 Task: Sort the recently solved tickets in your group, group by Latest update by assignee in ascending order.
Action: Mouse moved to (19, 249)
Screenshot: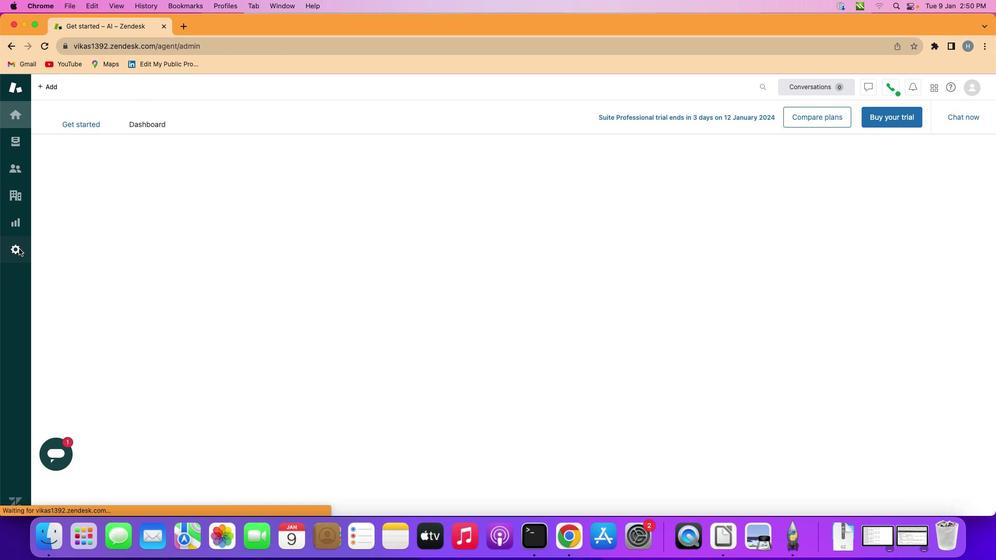 
Action: Mouse pressed left at (19, 249)
Screenshot: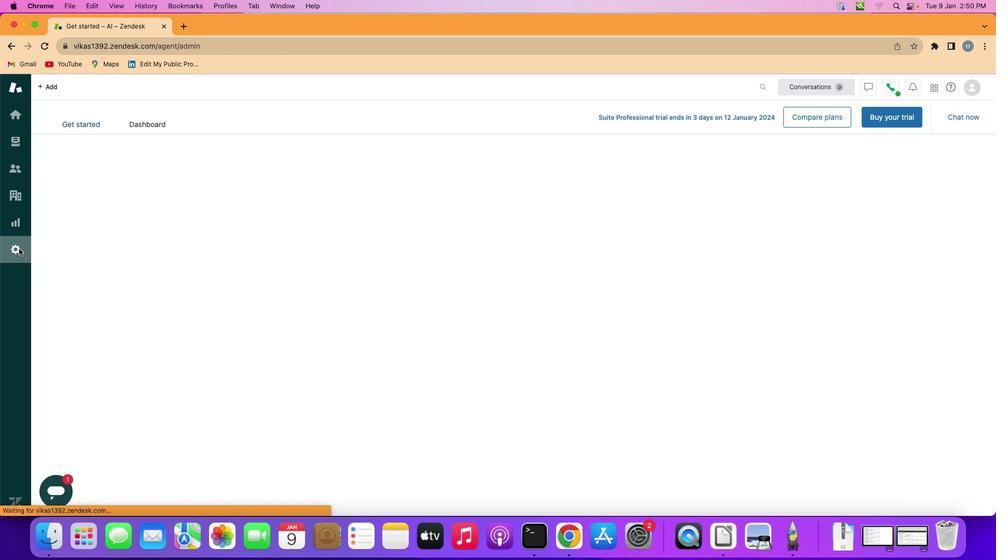 
Action: Mouse moved to (288, 398)
Screenshot: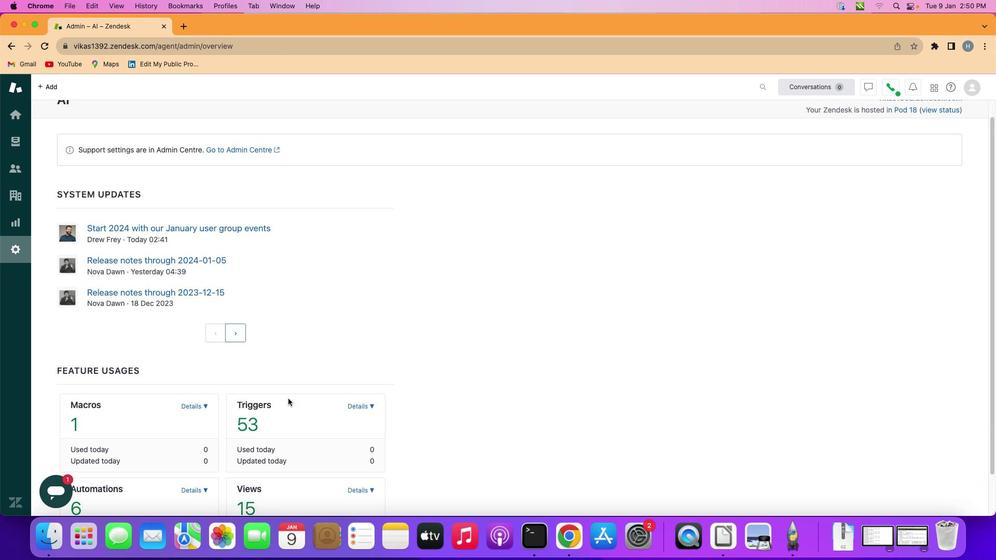 
Action: Mouse scrolled (288, 398) with delta (0, 0)
Screenshot: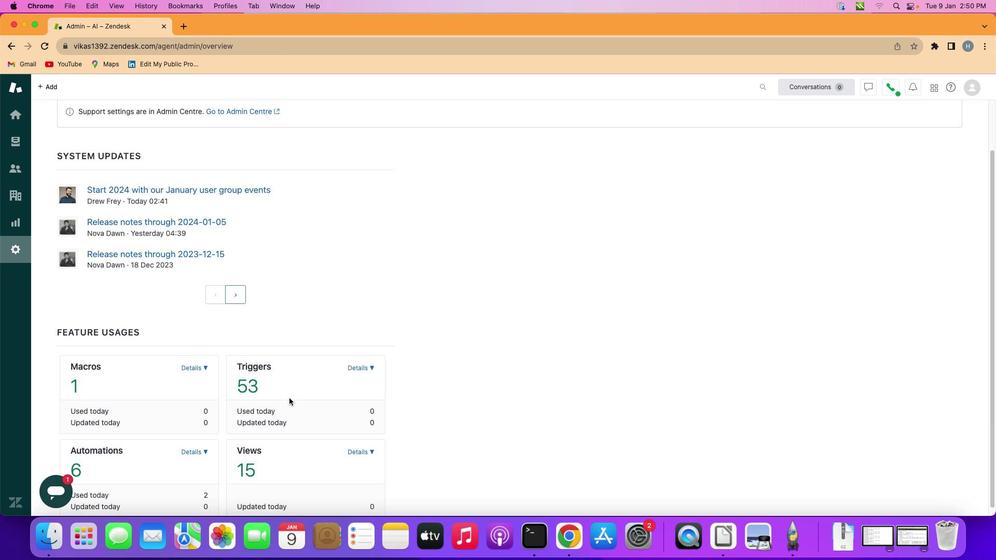
Action: Mouse scrolled (288, 398) with delta (0, 0)
Screenshot: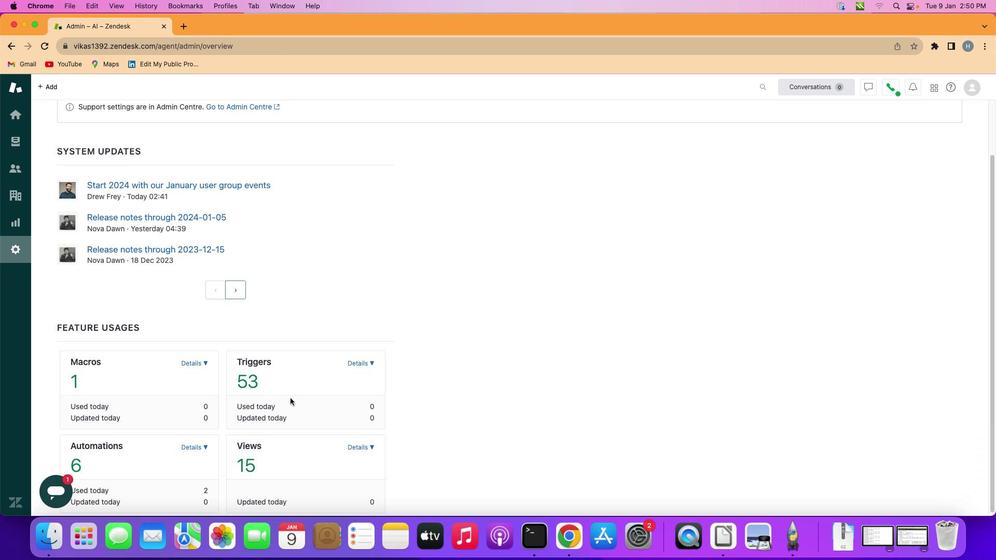 
Action: Mouse scrolled (288, 398) with delta (0, 0)
Screenshot: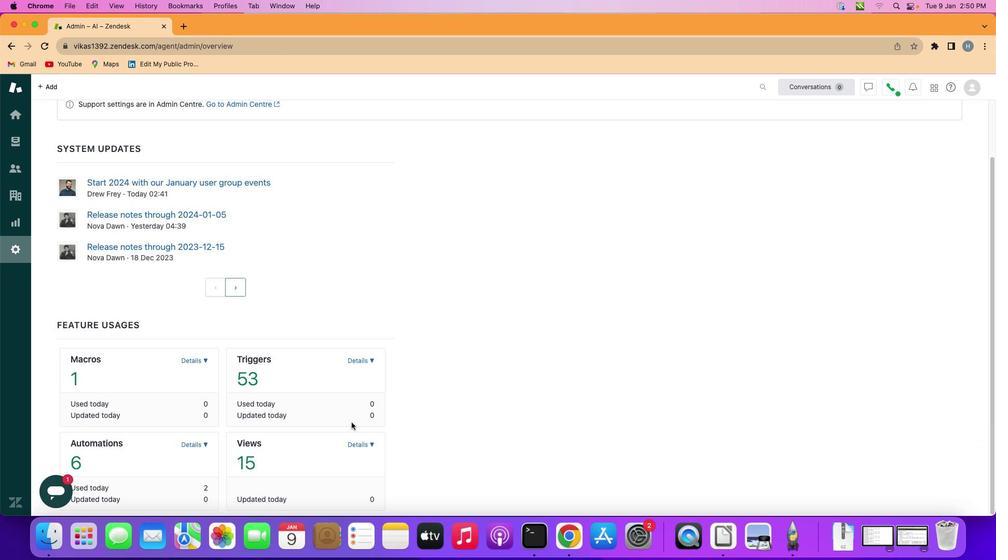 
Action: Mouse scrolled (288, 398) with delta (0, 0)
Screenshot: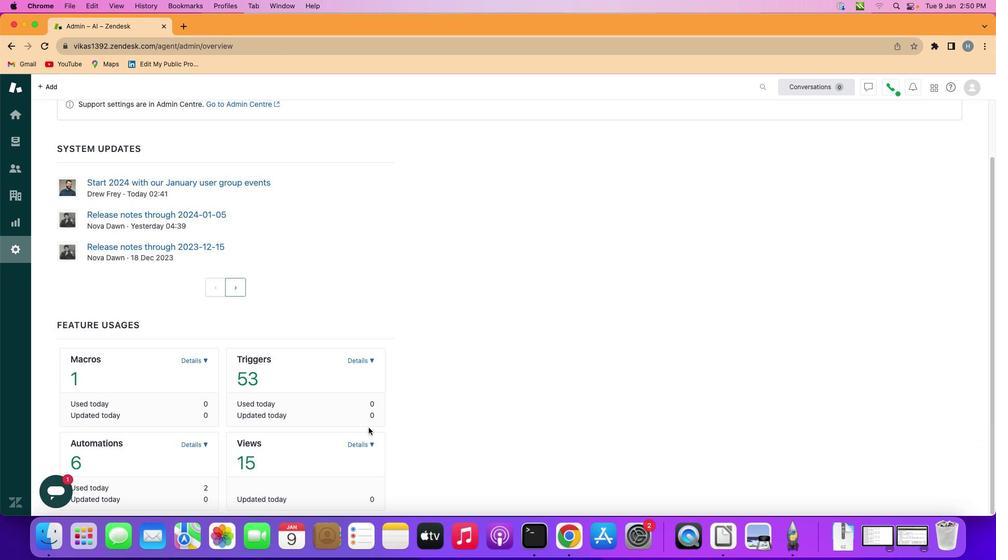 
Action: Mouse moved to (370, 444)
Screenshot: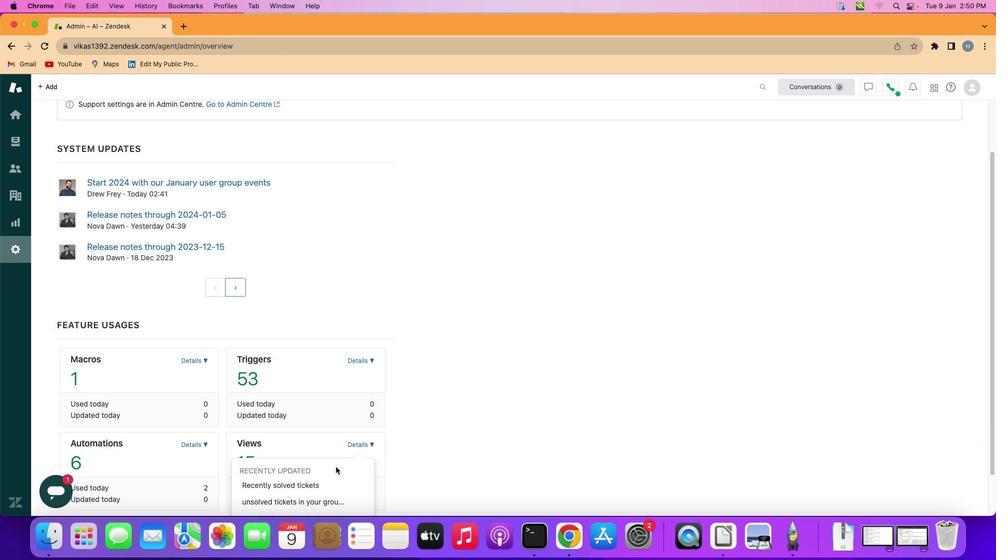 
Action: Mouse pressed left at (370, 444)
Screenshot: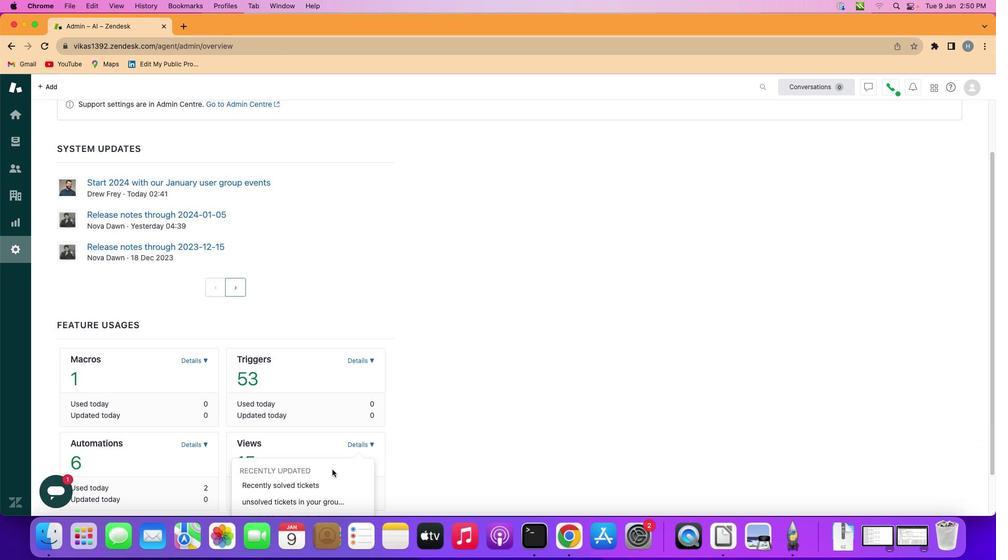 
Action: Mouse moved to (303, 486)
Screenshot: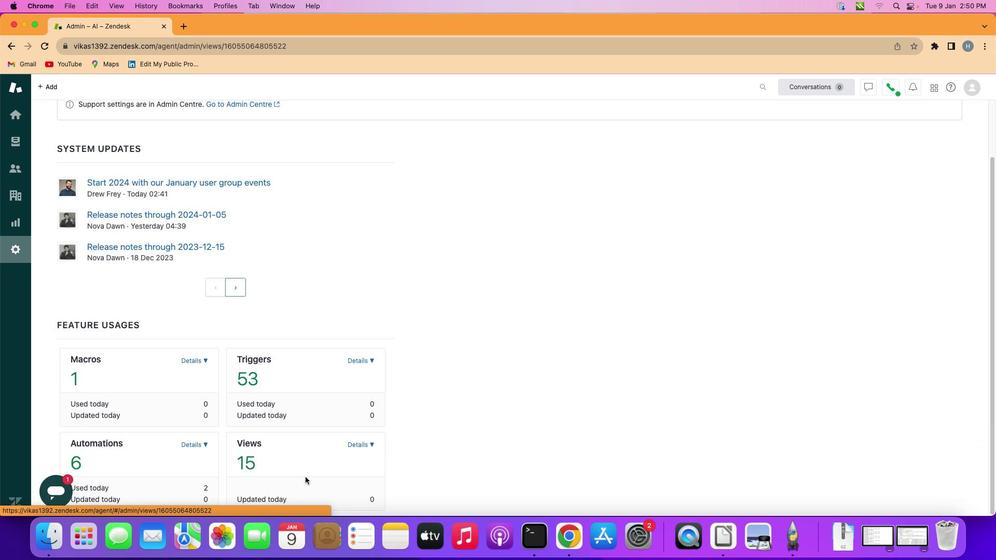 
Action: Mouse pressed left at (303, 486)
Screenshot: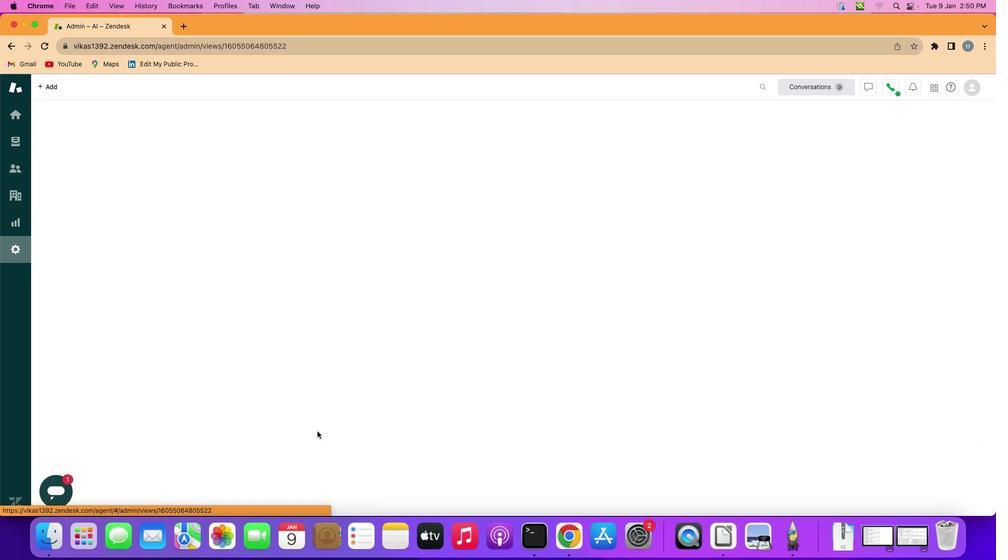 
Action: Mouse moved to (360, 392)
Screenshot: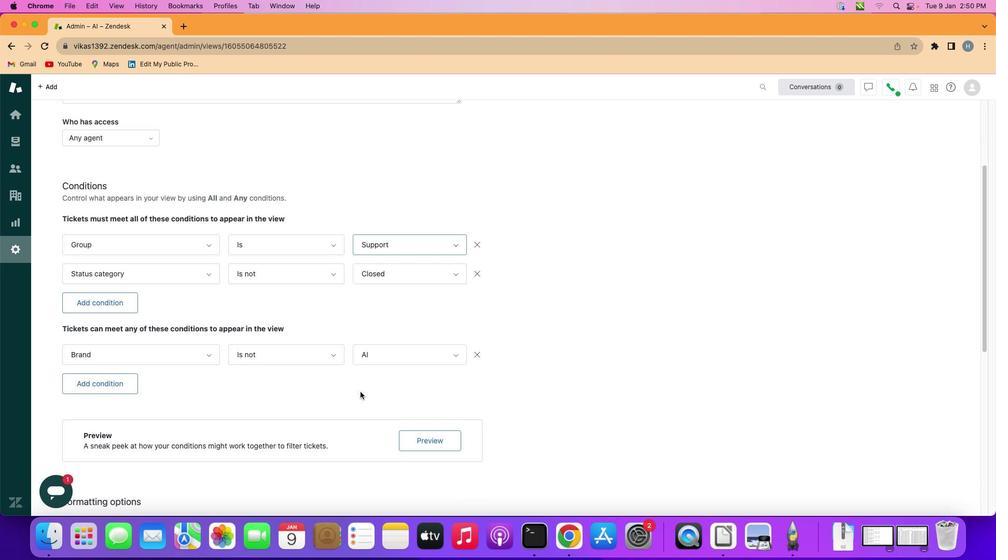 
Action: Mouse scrolled (360, 392) with delta (0, 0)
Screenshot: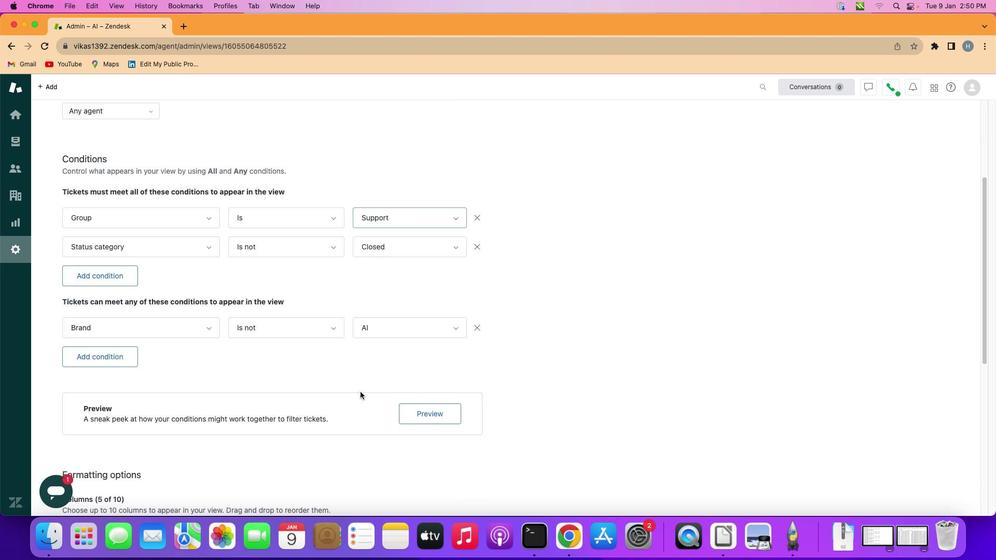 
Action: Mouse scrolled (360, 392) with delta (0, 0)
Screenshot: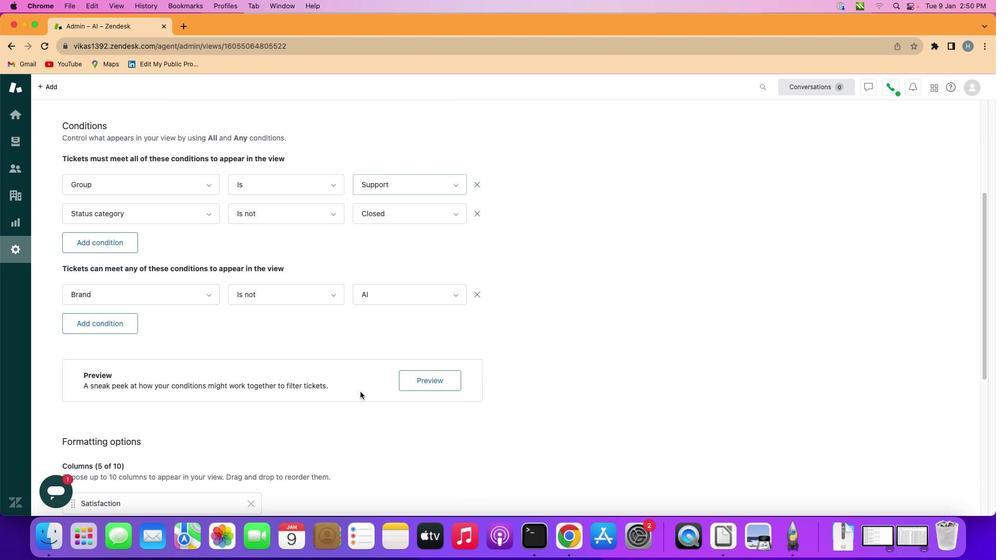 
Action: Mouse scrolled (360, 392) with delta (0, 0)
Screenshot: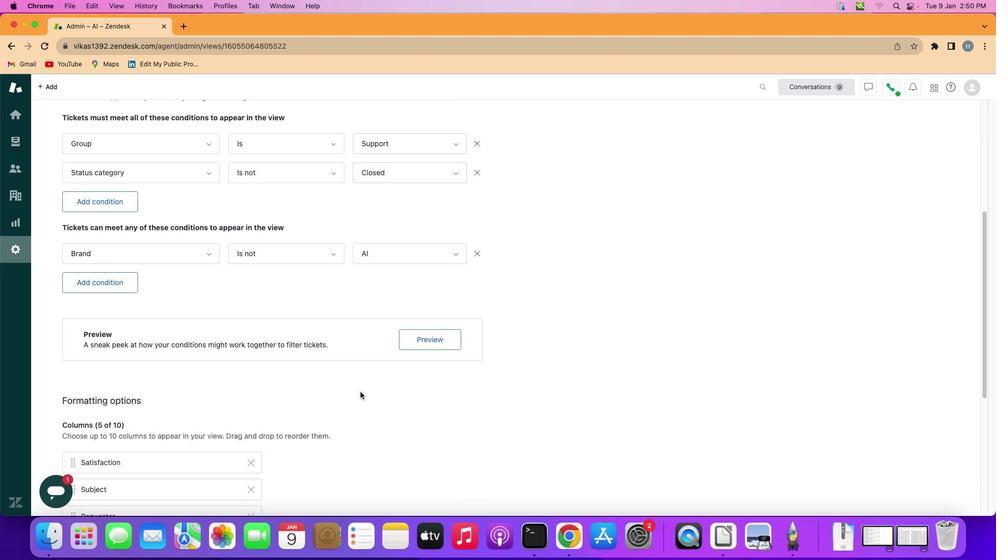 
Action: Mouse scrolled (360, 392) with delta (0, 0)
Screenshot: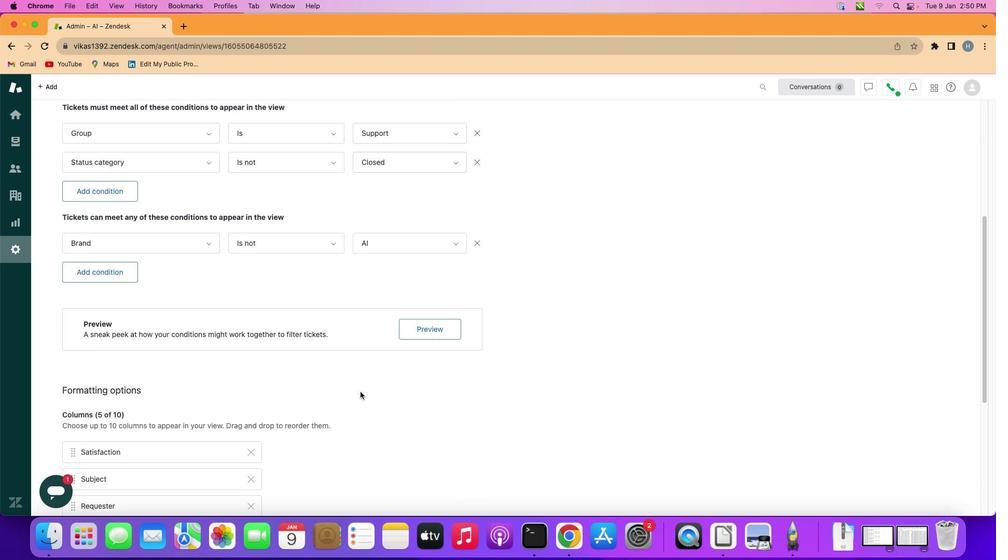 
Action: Mouse scrolled (360, 392) with delta (0, -1)
Screenshot: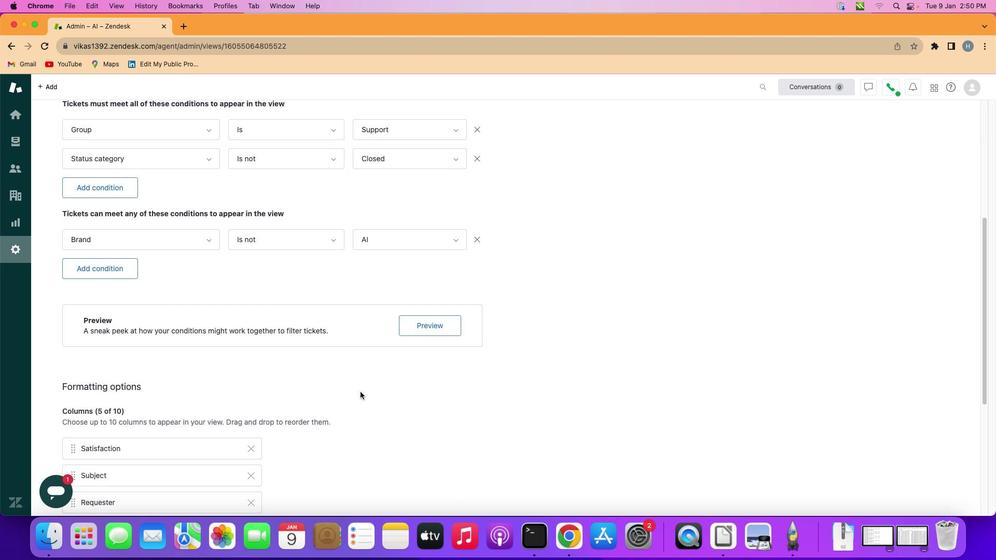 
Action: Mouse moved to (360, 391)
Screenshot: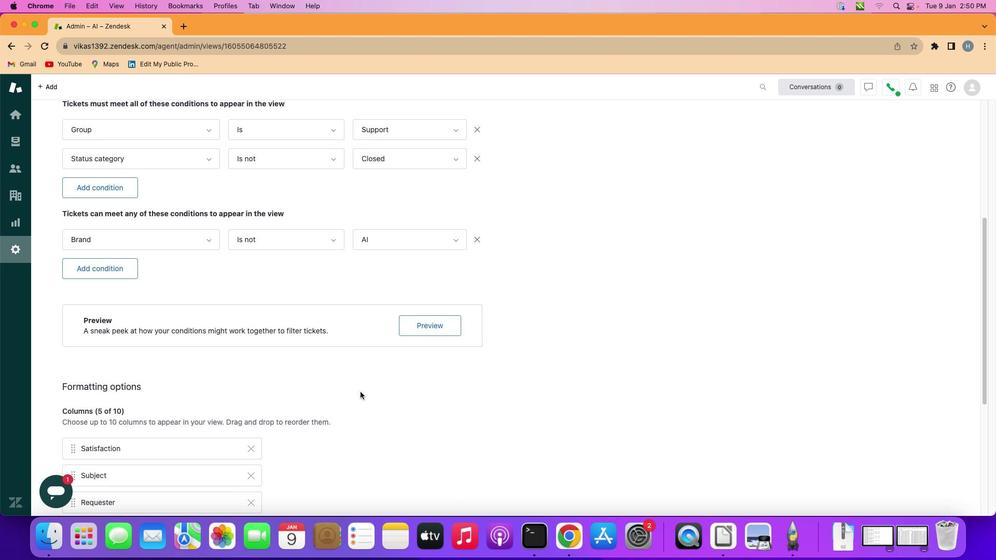 
Action: Mouse scrolled (360, 391) with delta (0, -1)
Screenshot: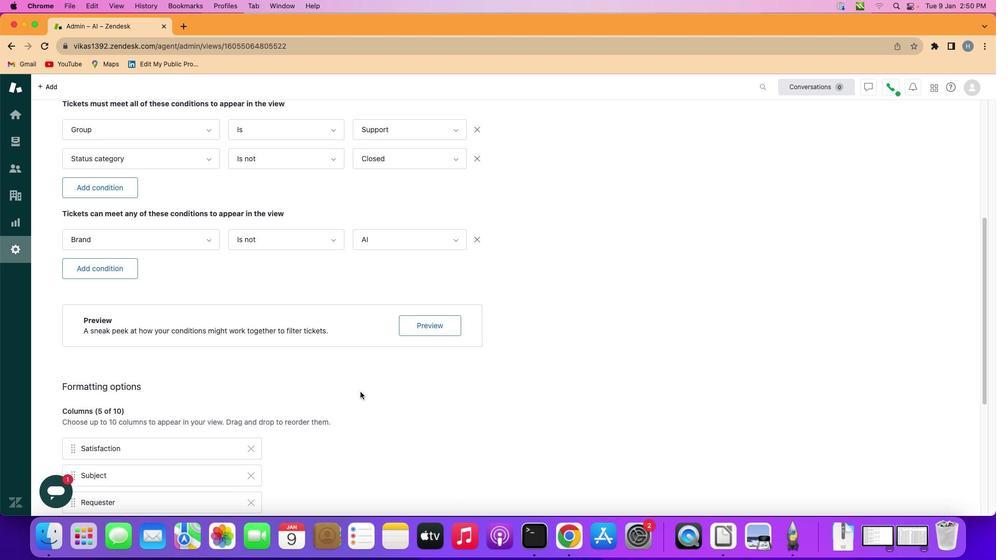 
Action: Mouse scrolled (360, 391) with delta (0, 0)
Screenshot: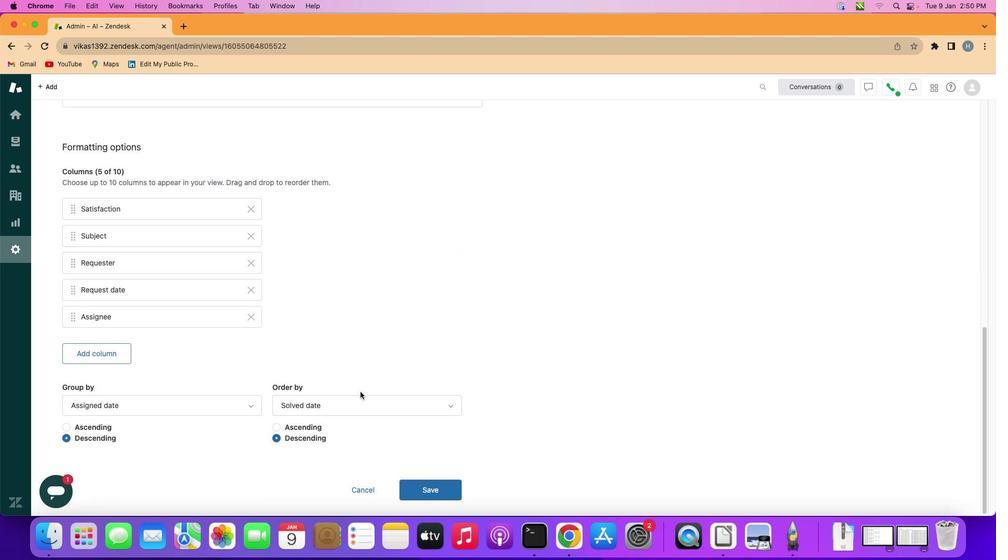 
Action: Mouse scrolled (360, 391) with delta (0, 0)
Screenshot: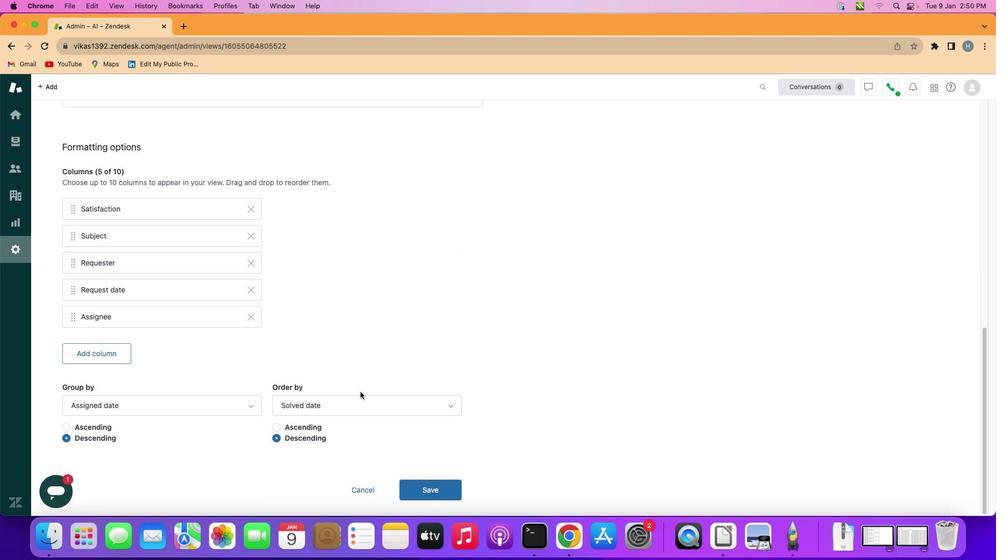 
Action: Mouse scrolled (360, 391) with delta (0, 0)
Screenshot: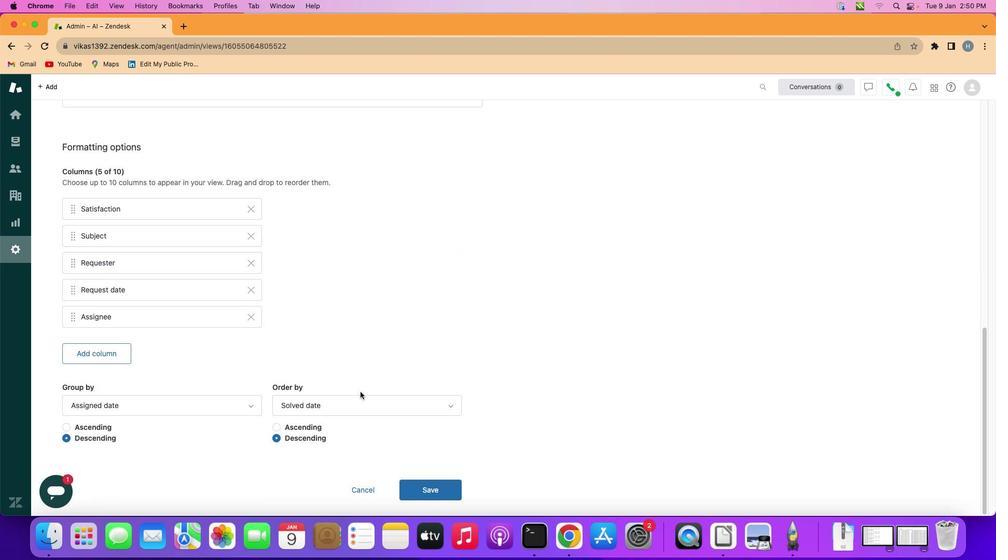 
Action: Mouse scrolled (360, 391) with delta (0, -1)
Screenshot: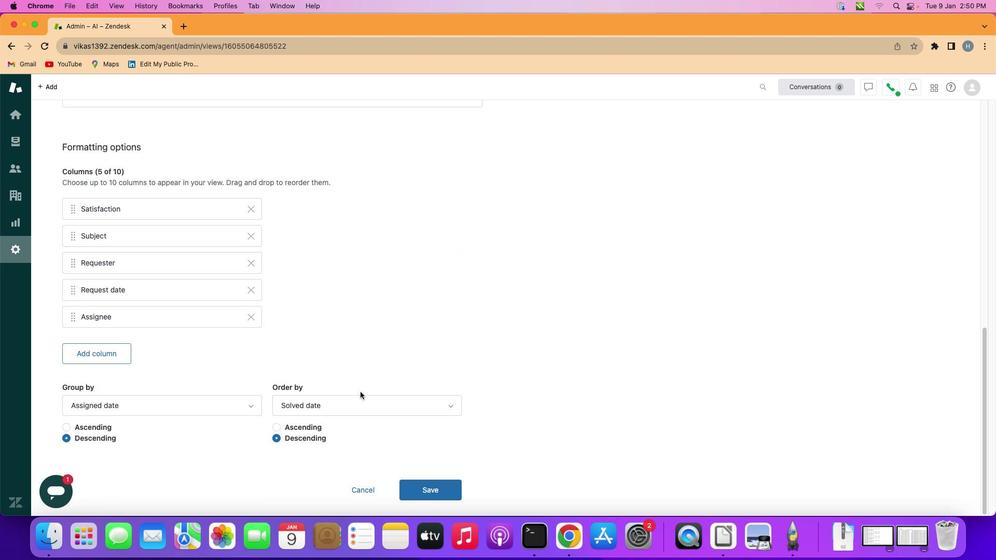 
Action: Mouse scrolled (360, 391) with delta (0, -1)
Screenshot: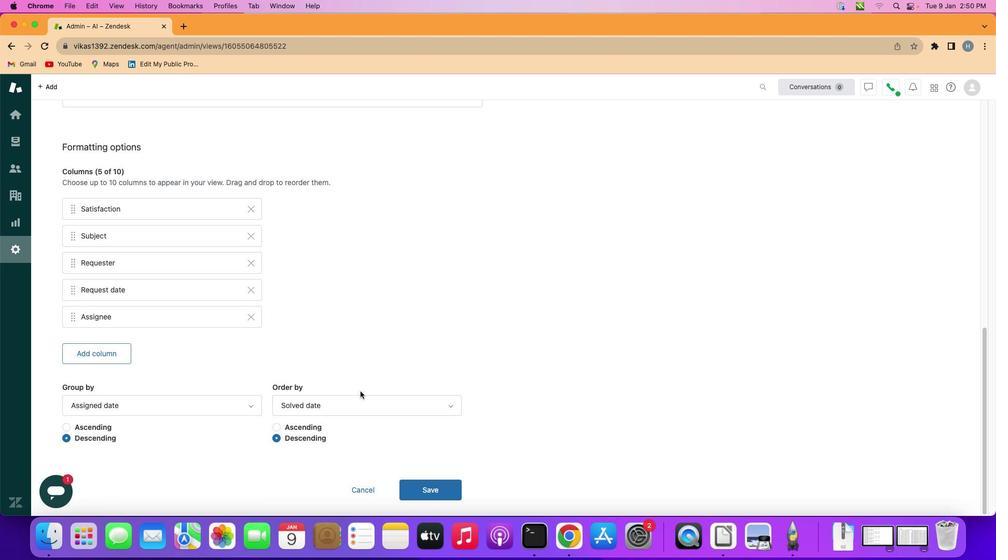 
Action: Mouse scrolled (360, 391) with delta (0, -1)
Screenshot: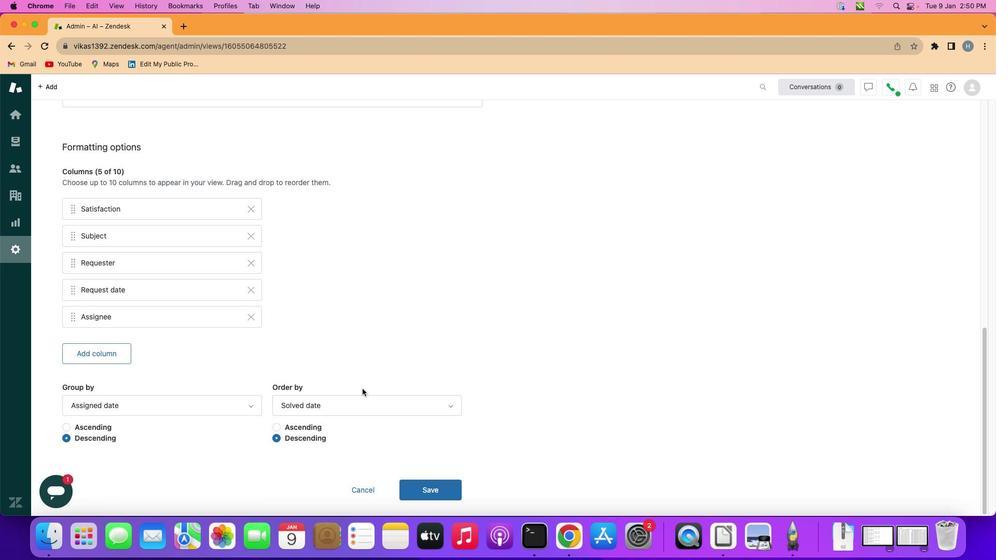 
Action: Mouse moved to (362, 389)
Screenshot: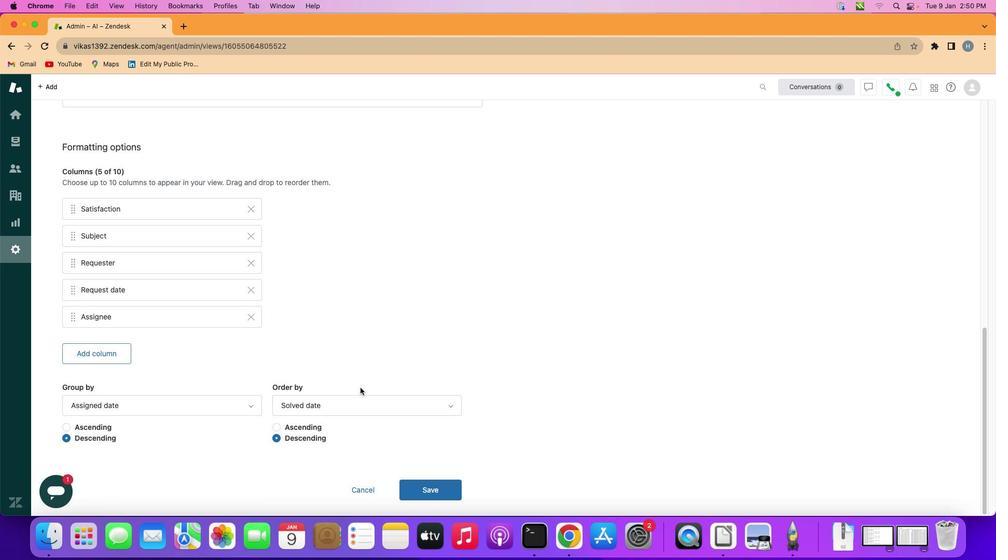 
Action: Mouse scrolled (362, 389) with delta (0, 0)
Screenshot: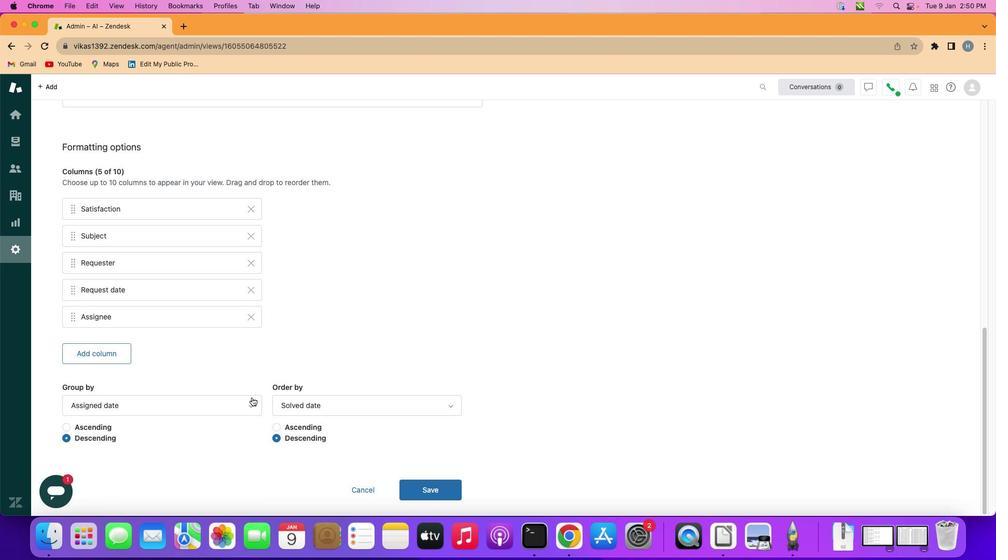 
Action: Mouse moved to (362, 388)
Screenshot: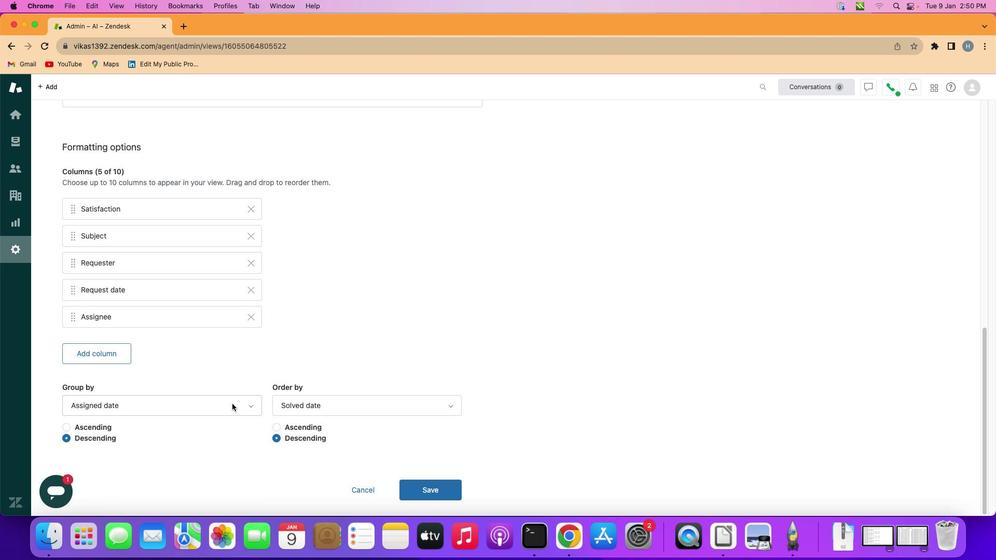 
Action: Mouse scrolled (362, 388) with delta (0, 0)
Screenshot: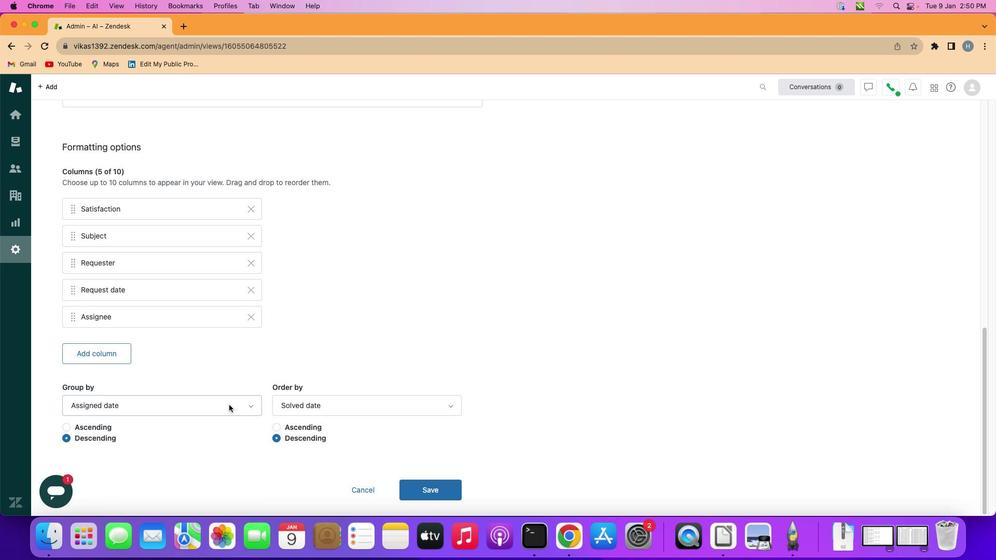 
Action: Mouse moved to (357, 388)
Screenshot: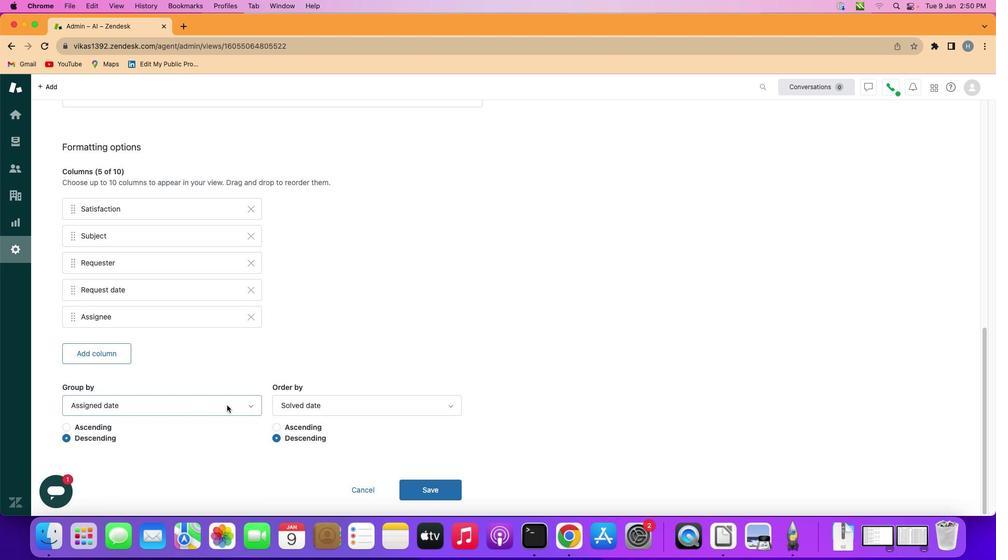 
Action: Mouse scrolled (357, 388) with delta (0, 0)
Screenshot: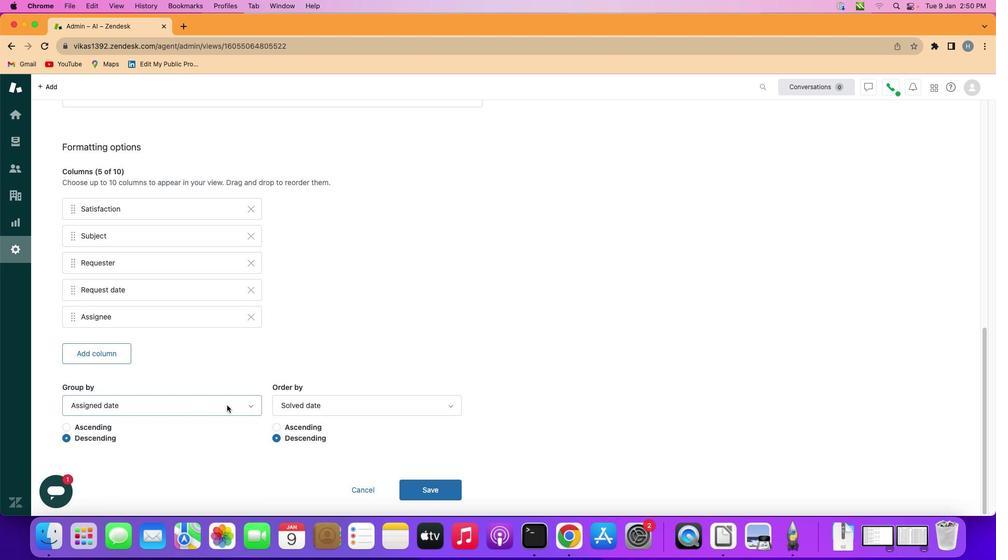 
Action: Mouse moved to (226, 405)
Screenshot: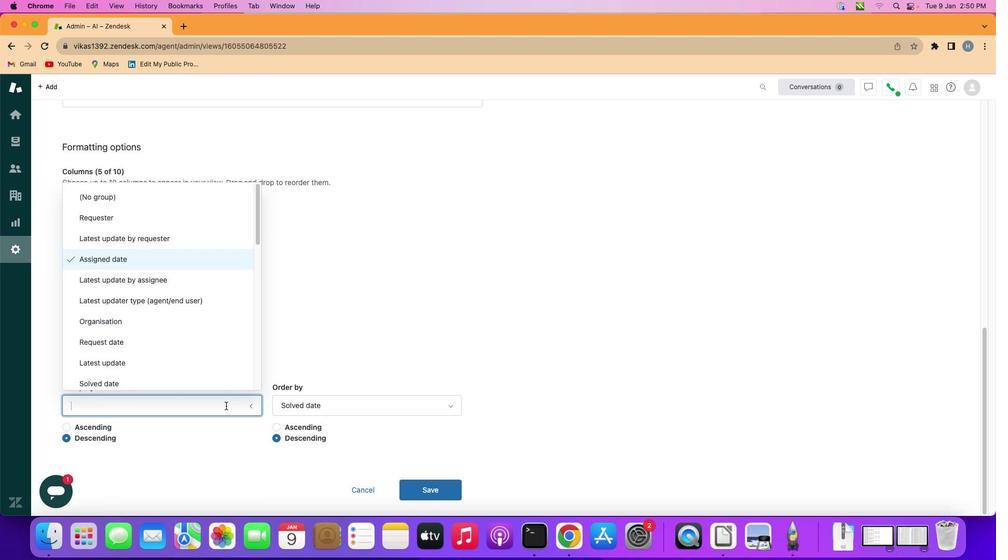 
Action: Mouse pressed left at (226, 405)
Screenshot: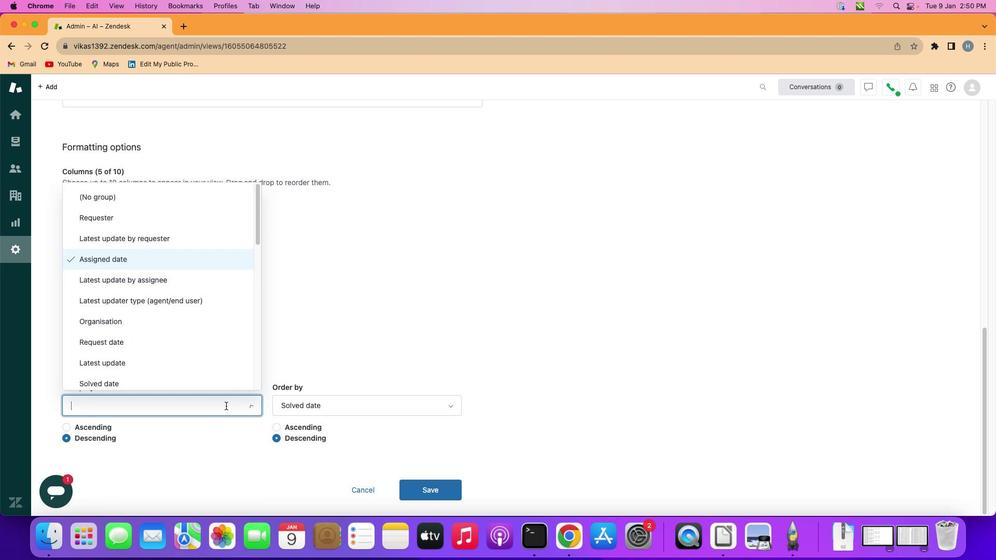 
Action: Mouse moved to (209, 273)
Screenshot: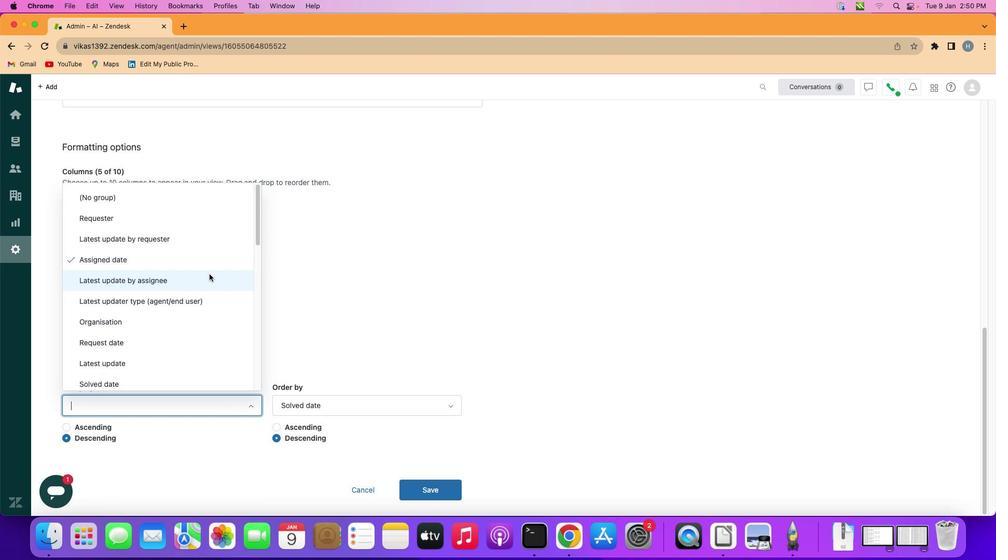 
Action: Mouse pressed left at (209, 273)
Screenshot: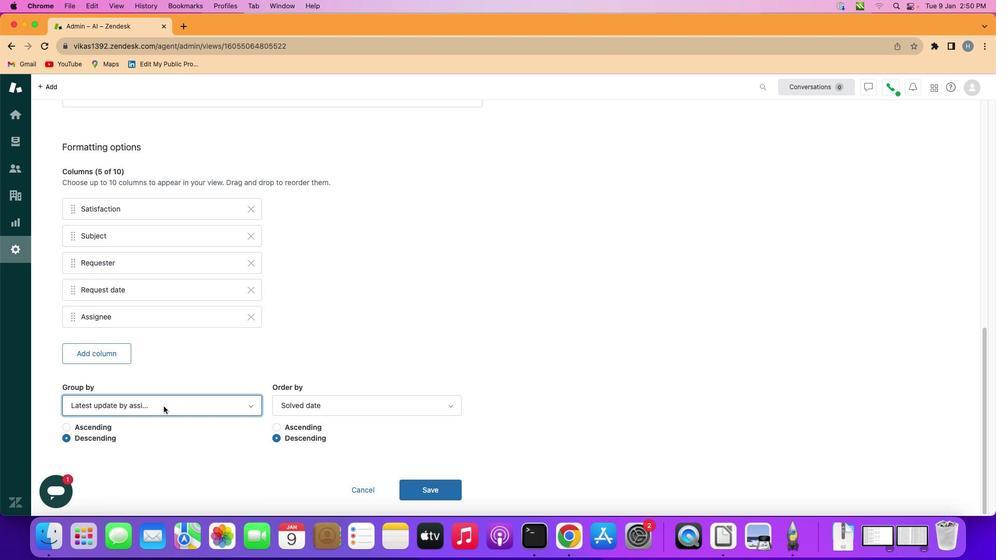 
Action: Mouse moved to (106, 426)
Screenshot: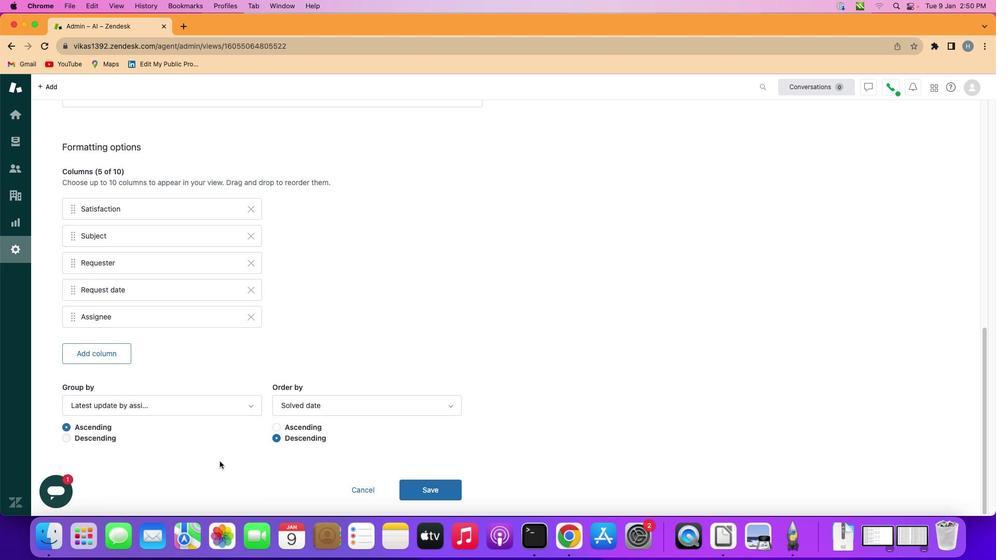 
Action: Mouse pressed left at (106, 426)
Screenshot: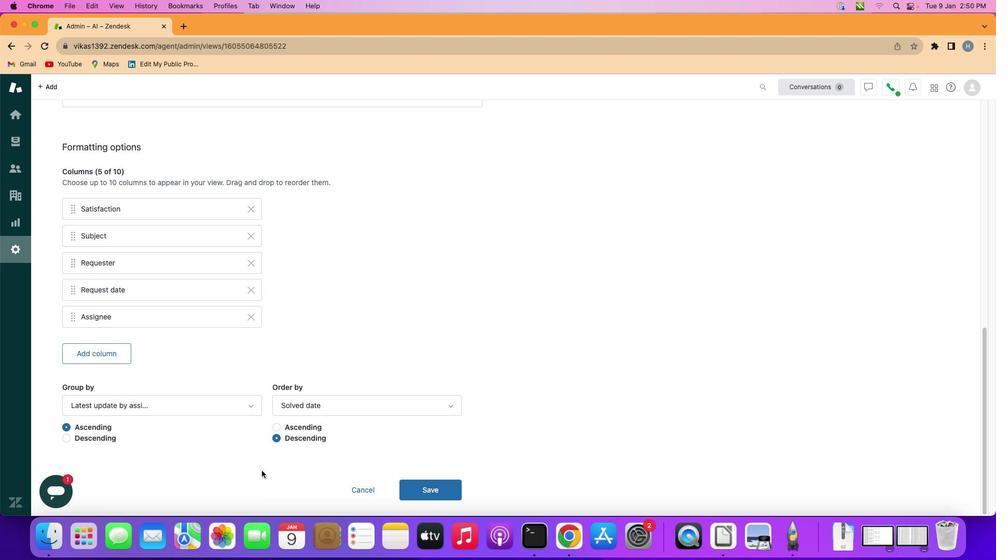 
Action: Mouse moved to (411, 488)
Screenshot: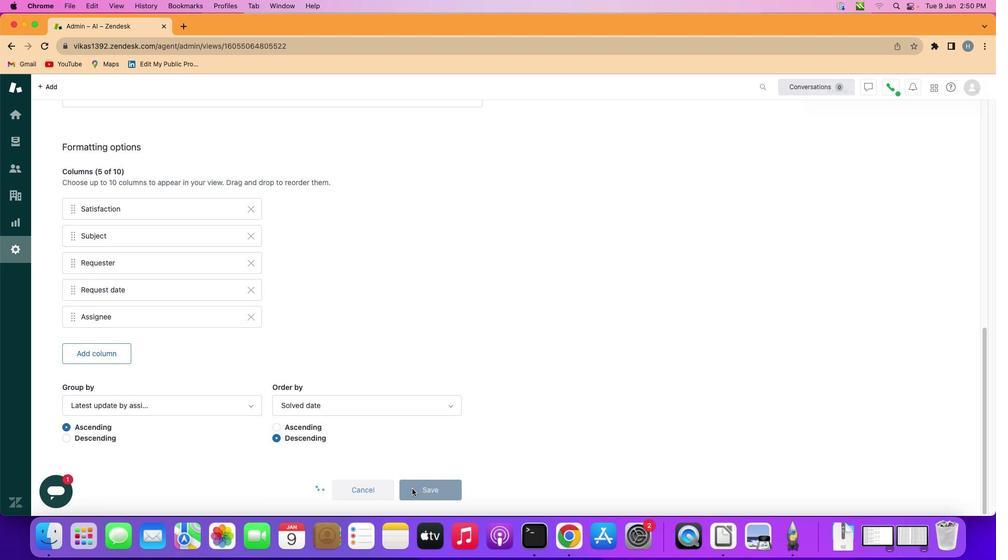
Action: Mouse pressed left at (411, 488)
Screenshot: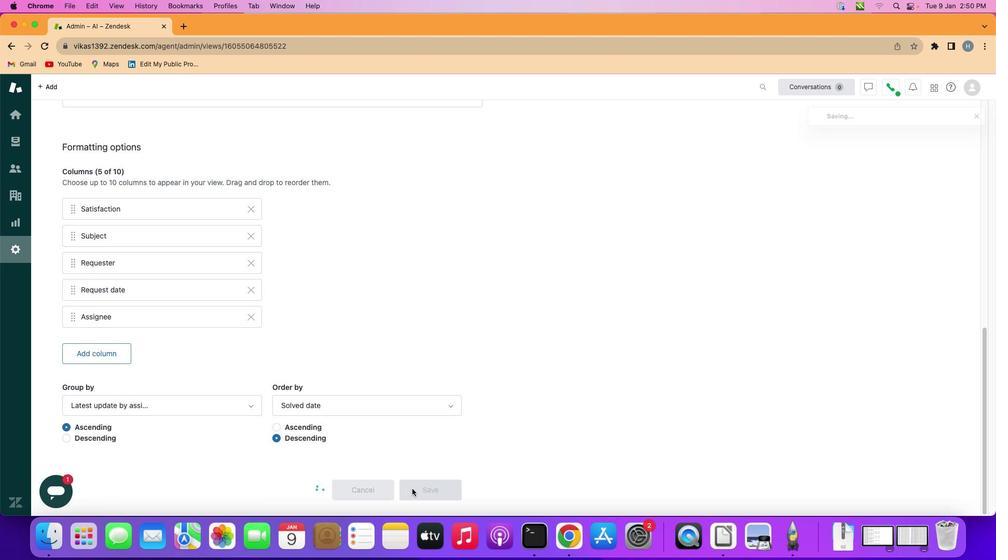 
Action: Mouse moved to (415, 323)
Screenshot: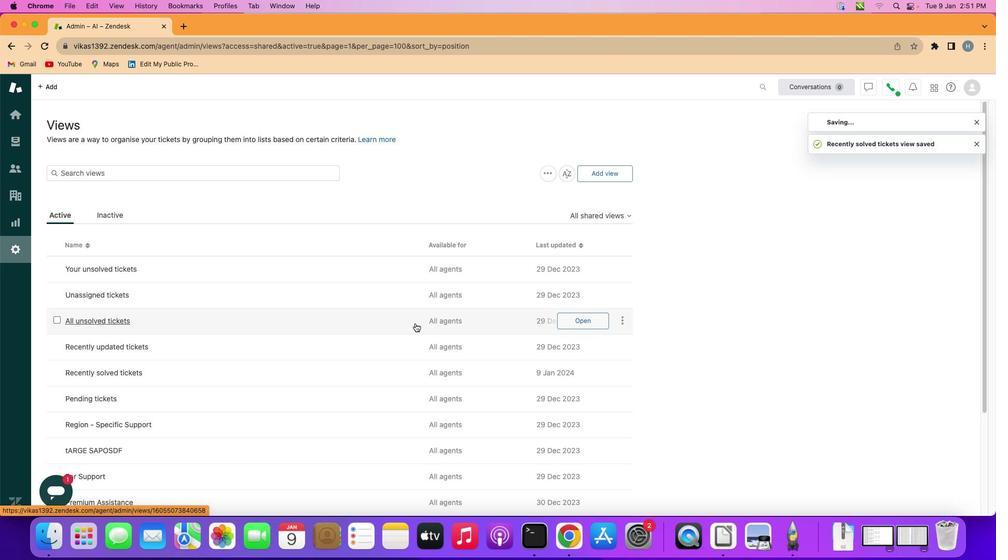
